 Task: Discover hiking trails in the Appalachian Mountains between Asheville, North Carolina, and Gatlinburg, Tennessee.
Action: Mouse moved to (294, 69)
Screenshot: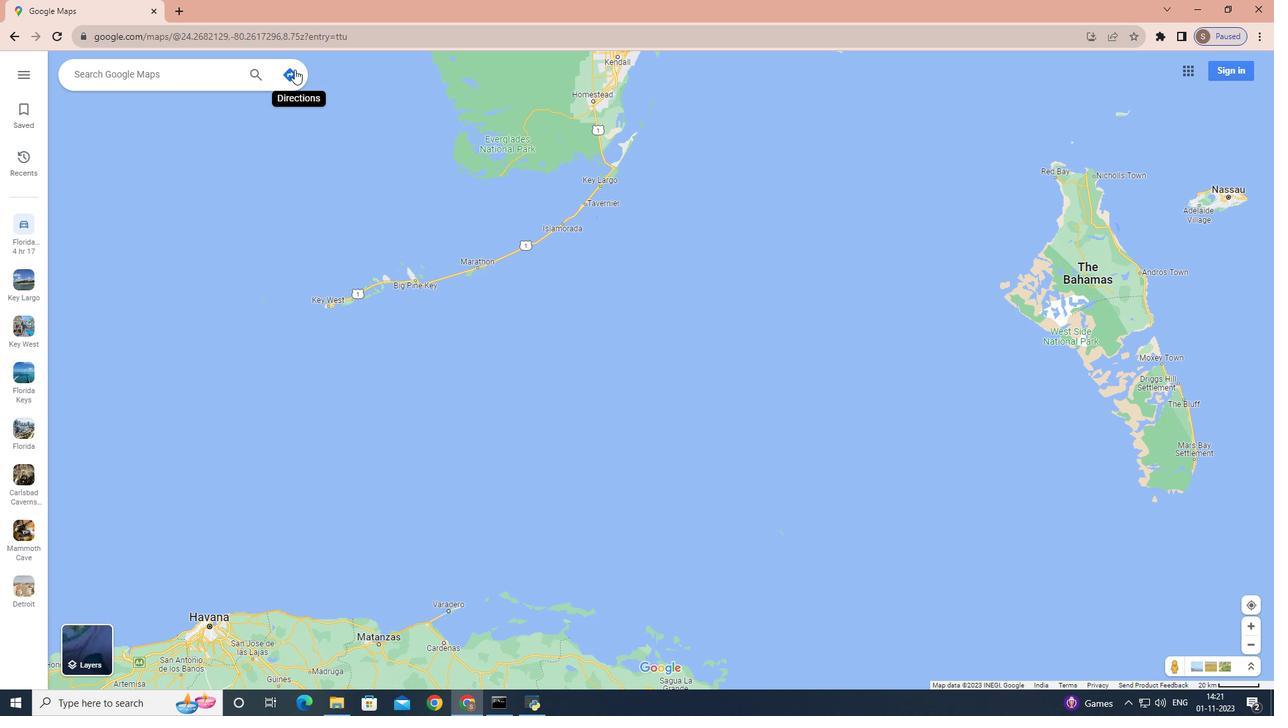 
Action: Mouse pressed left at (294, 69)
Screenshot: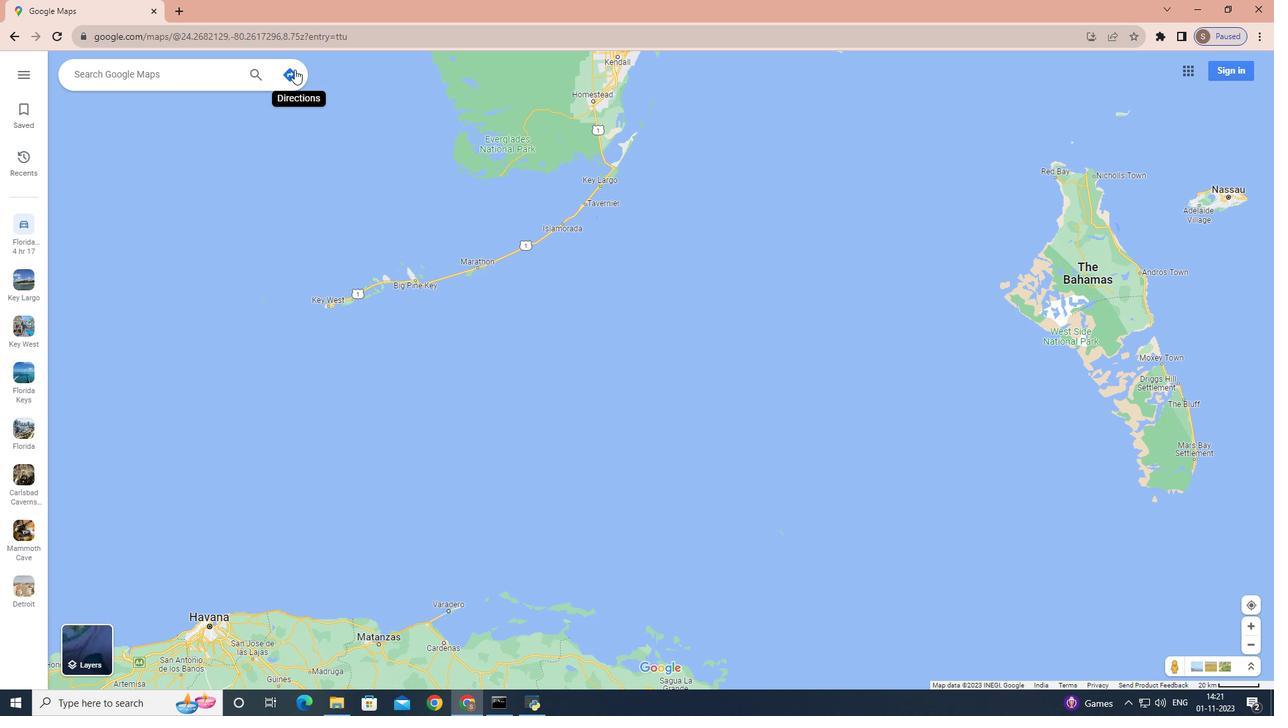 
Action: Mouse moved to (216, 107)
Screenshot: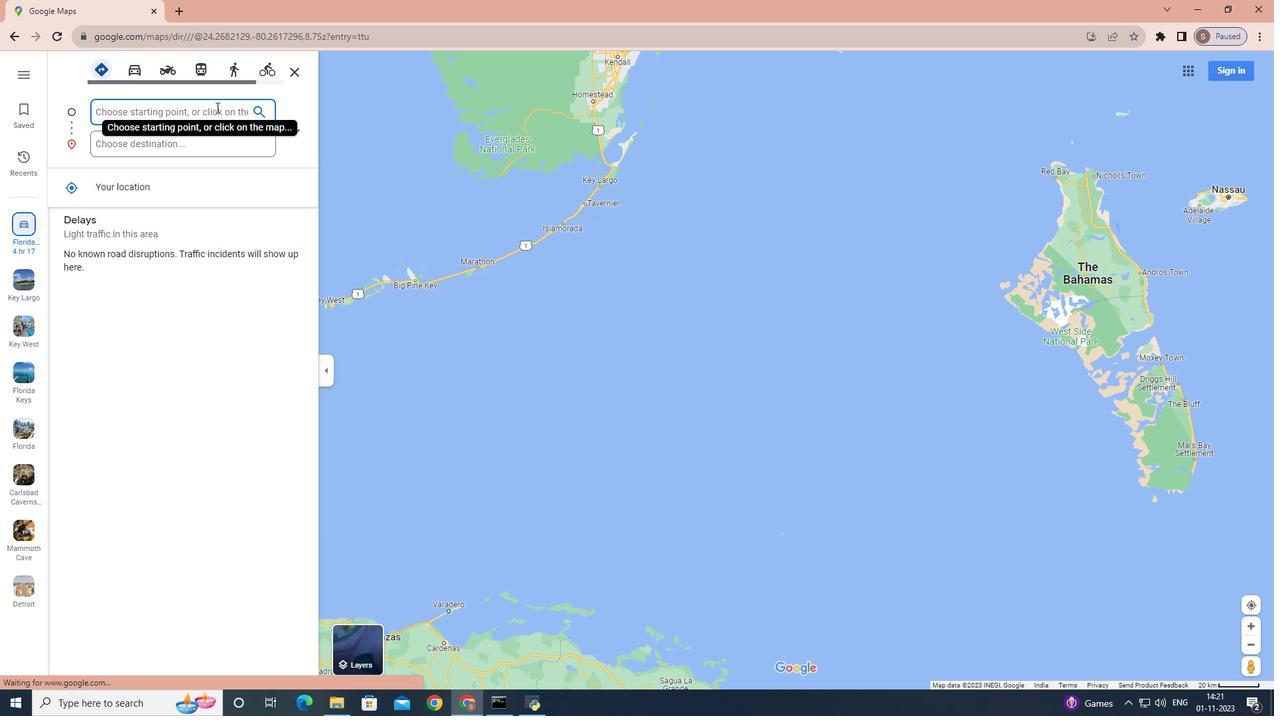 
Action: Key pressed <Key.shift>Asheville,<Key.space><Key.shift>North<Key.space><Key.shift>Carolina
Screenshot: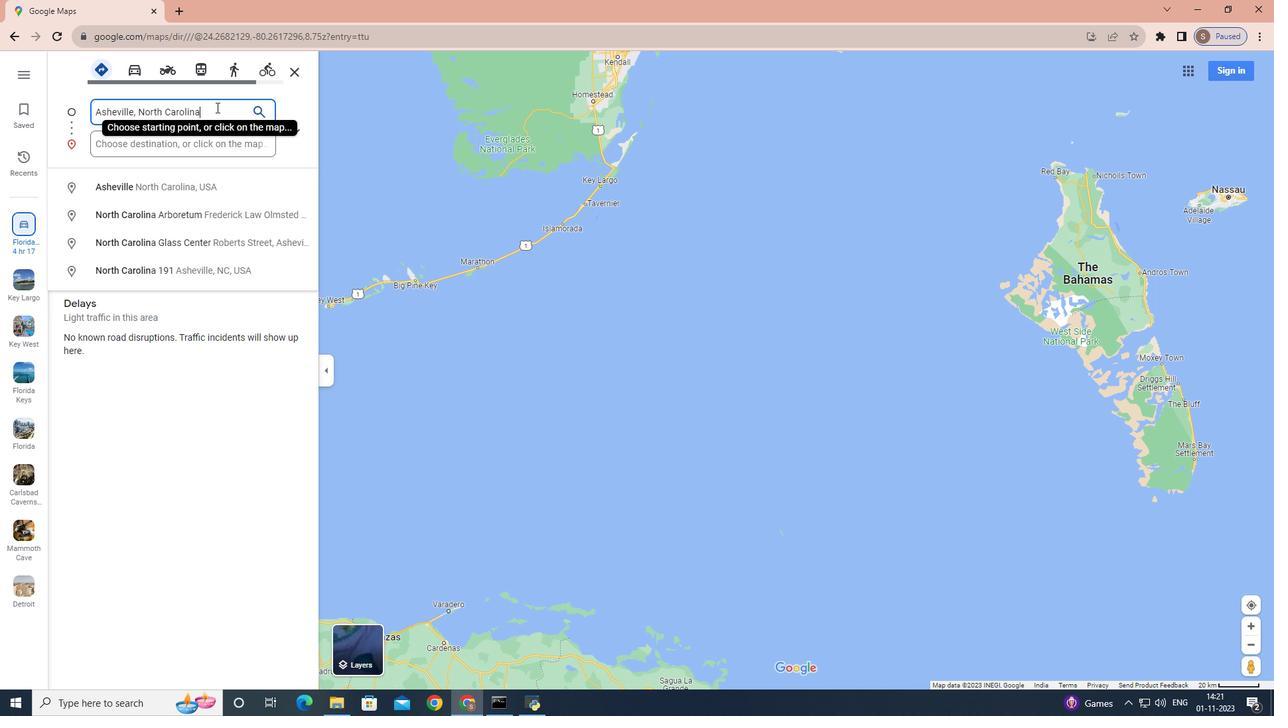 
Action: Mouse moved to (183, 146)
Screenshot: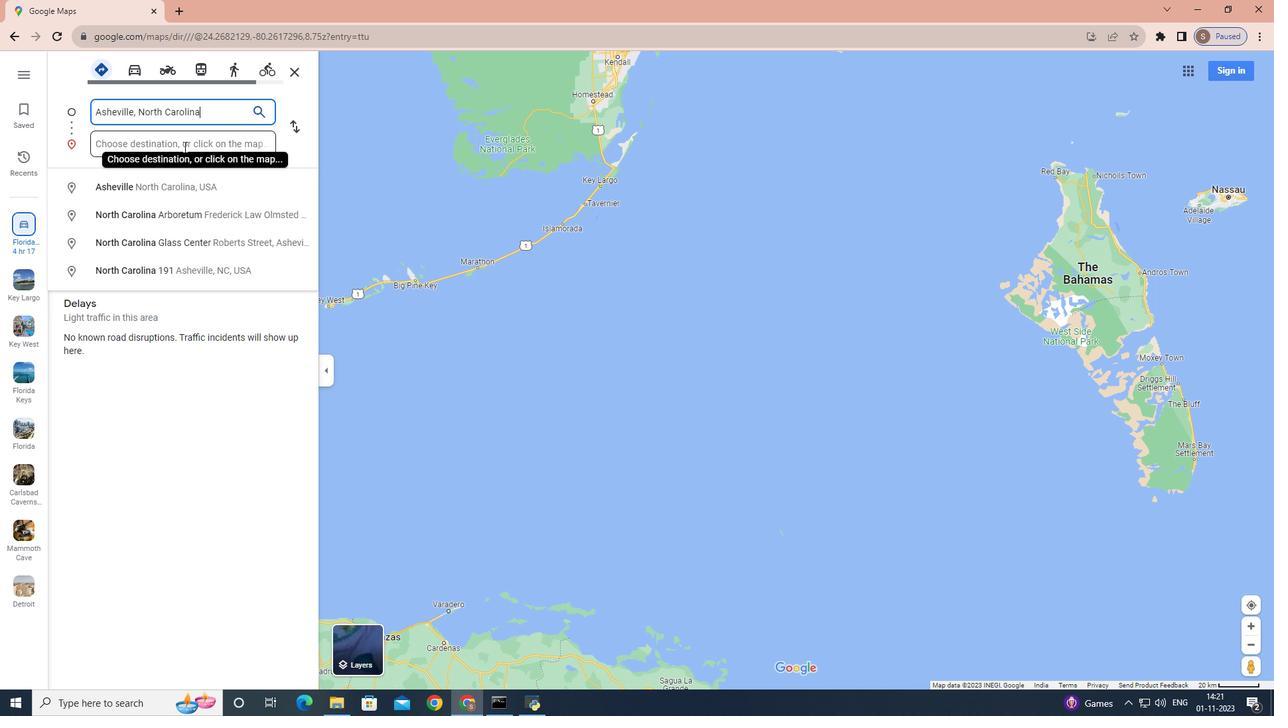 
Action: Mouse pressed left at (183, 146)
Screenshot: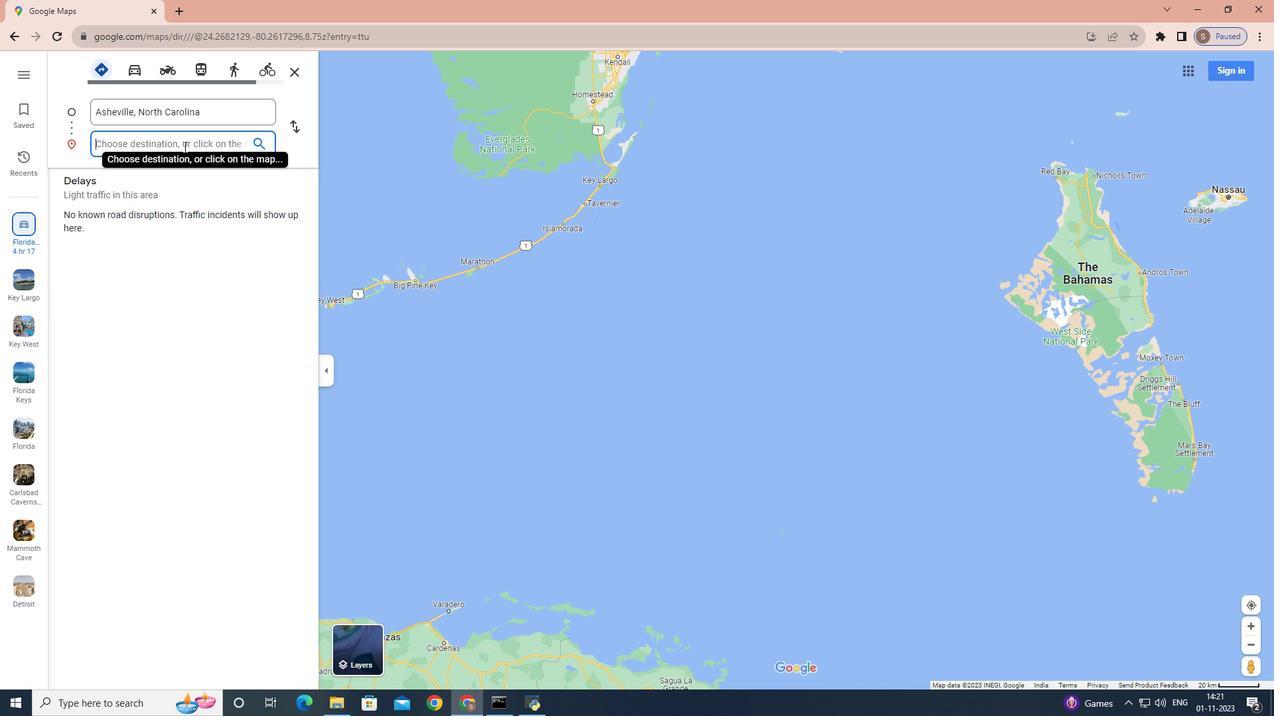 
Action: Key pressed <Key.shift><Key.shift><Key.shift><Key.shift><Key.shift><Key.shift><Key.shift><Key.shift><Key.shift><Key.shift><Key.shift><Key.shift><Key.shift><Key.shift><Key.shift><Key.shift><Key.shift><Key.shift><Key.shift><Key.shift><Key.shift><Key.shift><Key.shift>Gatlinburg,<Key.space><Key.shift>Tennessee<Key.enter>
Screenshot: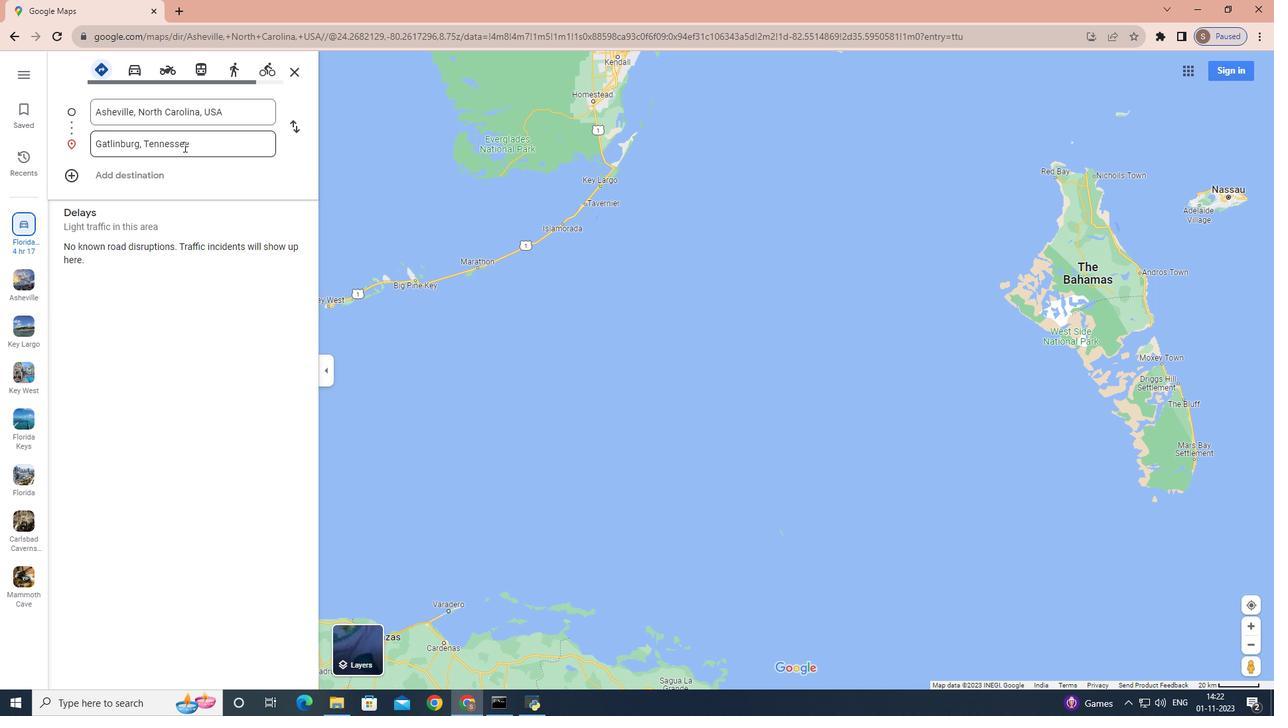 
Action: Mouse moved to (151, 172)
Screenshot: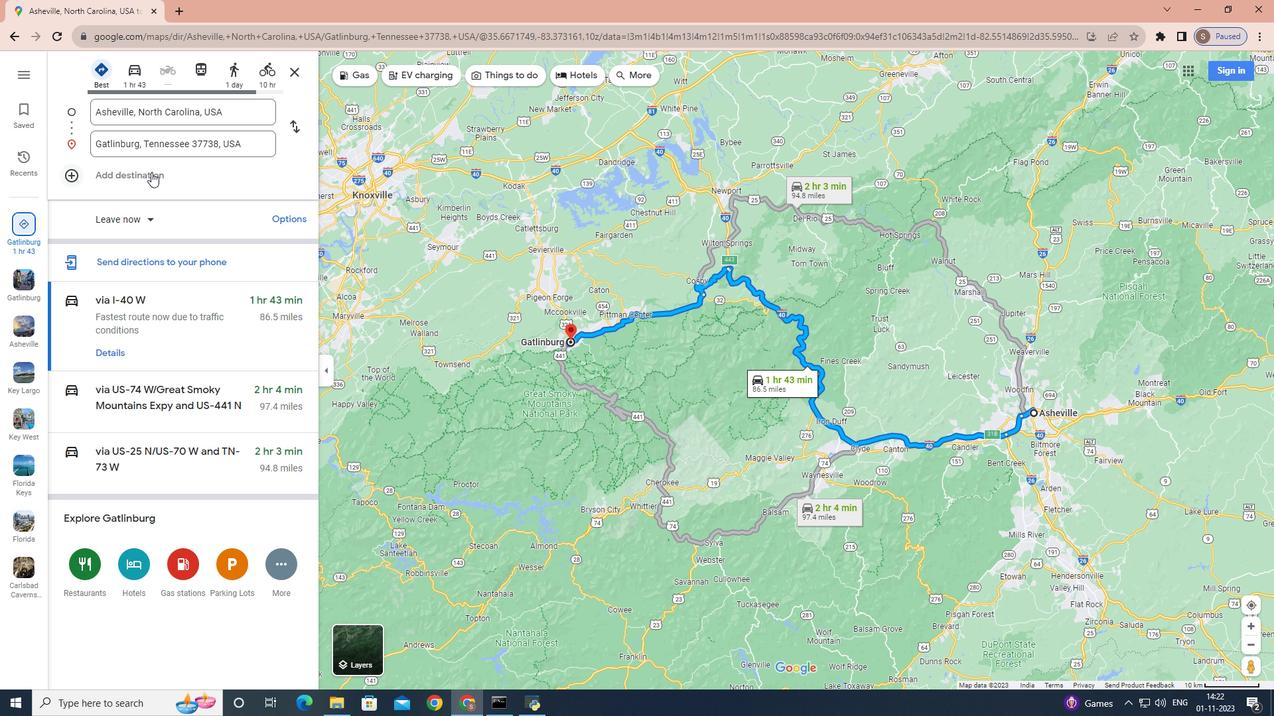 
Action: Mouse pressed left at (151, 172)
Screenshot: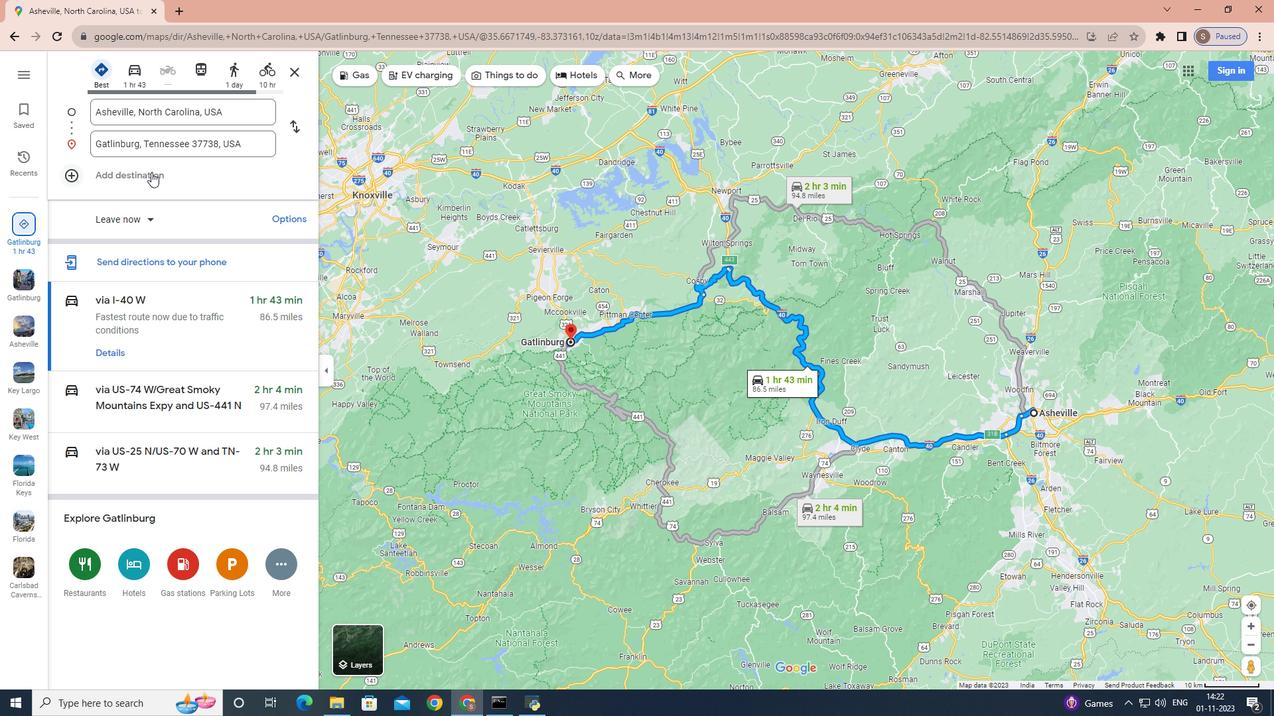 
Action: Mouse moved to (149, 177)
Screenshot: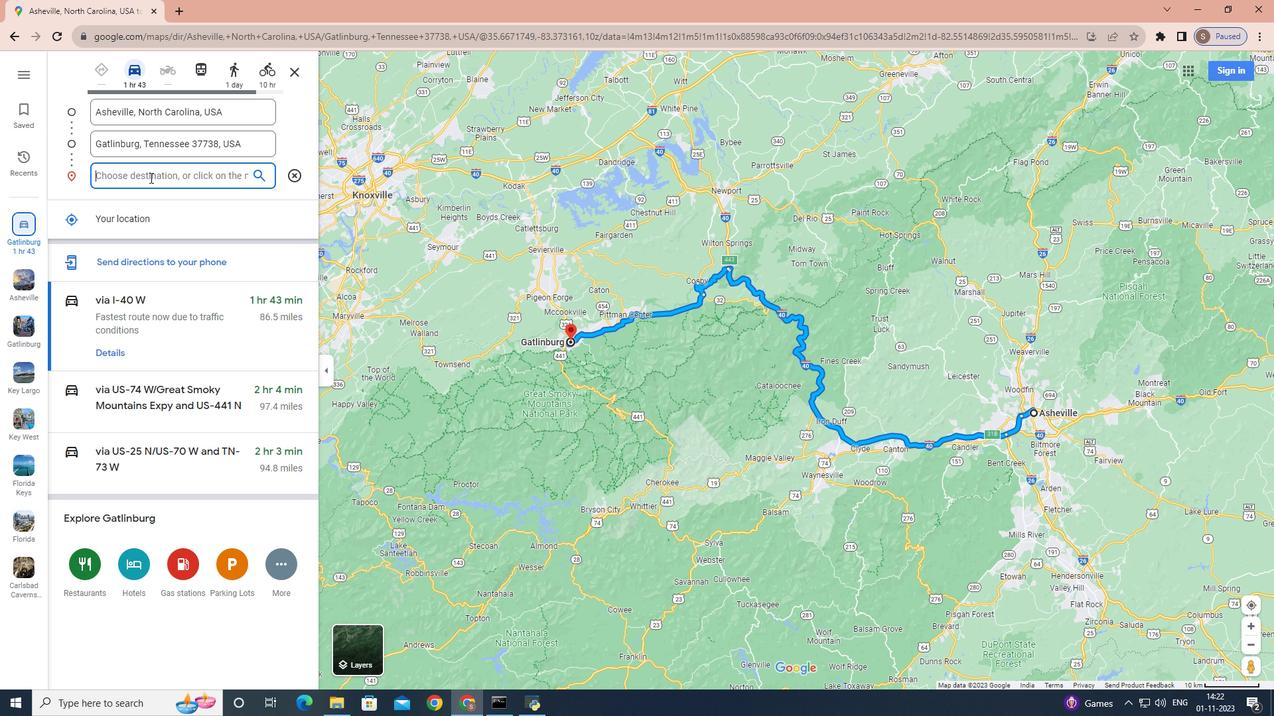 
Action: Key pressed <Key.shift><Key.shift><Key.shift><Key.shift><Key.shift><Key.shift><Key.shift><Key.shift><Key.shift><Key.shift><Key.shift><Key.shift><Key.shift><Key.shift><Key.shift><Key.shift><Key.shift><Key.shift><Key.shift><Key.shift><Key.shift><Key.shift><Key.shift><Key.shift><Key.shift><Key.shift><Key.shift><Key.shift><Key.shift><Key.shift><Key.shift><Key.shift><Key.shift><Key.shift><Key.shift><Key.shift><Key.shift><Key.shift><Key.shift><Key.shift><Key.shift><Key.shift><Key.shift><Key.shift><Key.shift><Key.shift><Key.shift><Key.shift><Key.shift><Key.shift><Key.shift><Key.shift><Key.shift><Key.shift><Key.shift><Key.shift><Key.shift><Key.shift><Key.shift><Key.shift><Key.shift><Key.shift><Key.shift><Key.shift><Key.shift><Key.shift><Key.shift><Key.shift><Key.shift><Key.shift><Key.shift><Key.shift><Key.shift><Key.shift><Key.shift><Key.shift><Key.shift><Key.shift><Key.shift><Key.shift><Key.shift><Key.shift><Key.shift><Key.shift><Key.shift><Key.shift><Key.shift><Key.shift><Key.shift><Key.shift><Key.shift><Key.shift><Key.shift><Key.shift><Key.shift><Key.shift><Key.shift><Key.shift><Key.shift><Key.shift><Key.shift><Key.shift><Key.shift><Key.shift><Key.shift><Key.shift><Key.shift><Key.shift><Key.shift><Key.shift><Key.shift><Key.shift><Key.shift><Key.shift><Key.shift><Key.shift><Key.shift><Key.shift><Key.shift><Key.shift><Key.shift><Key.shift>Appalachian<Key.space><Key.shift>Mountains
Screenshot: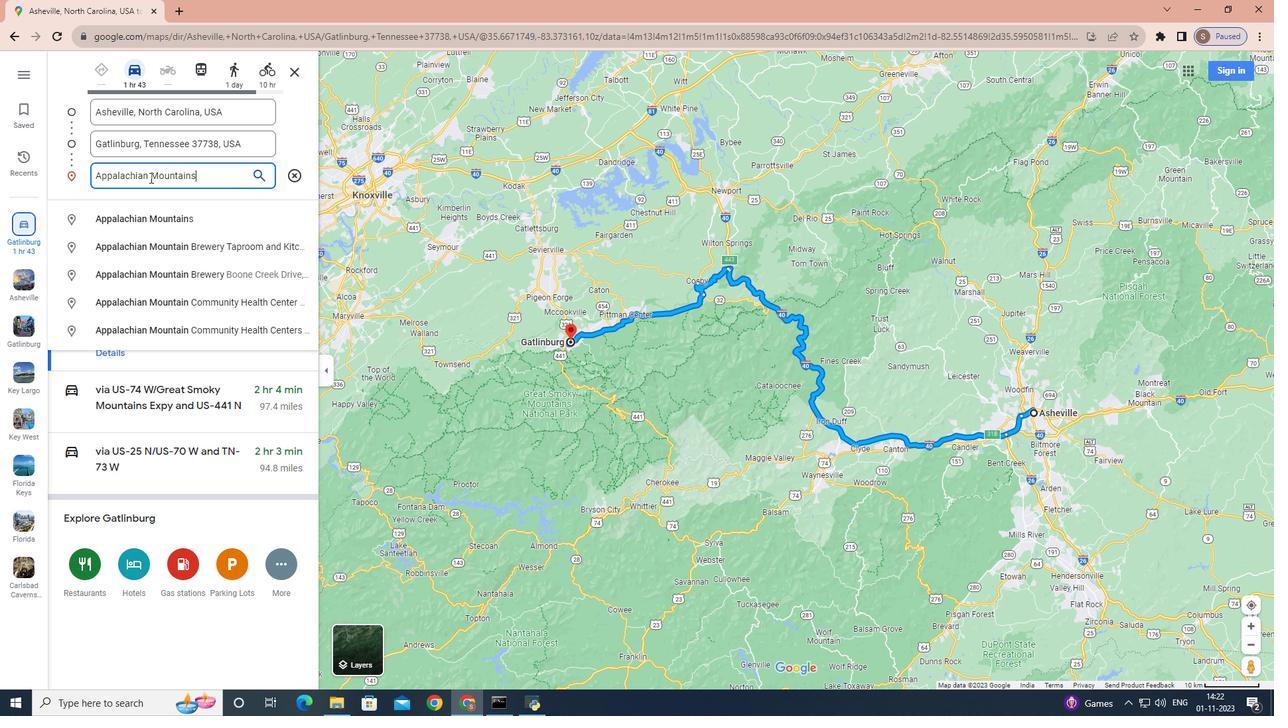 
Action: Mouse moved to (254, 179)
Screenshot: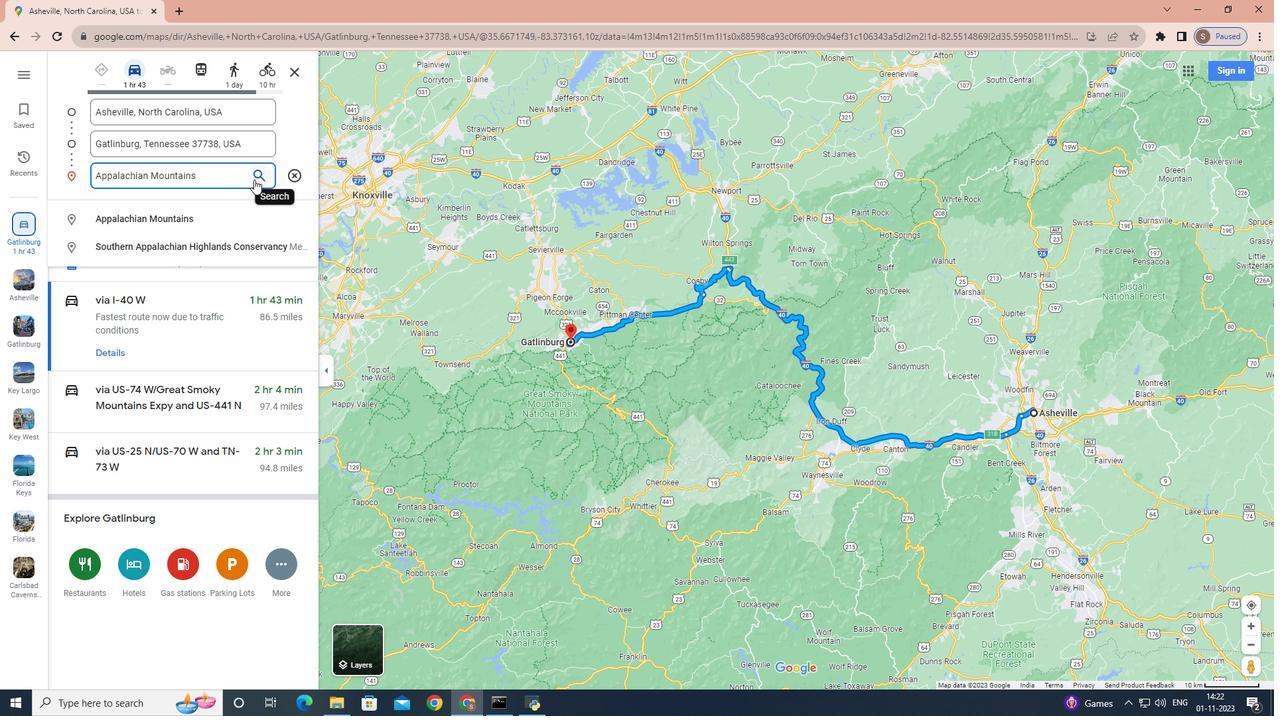 
Action: Mouse pressed left at (254, 179)
Screenshot: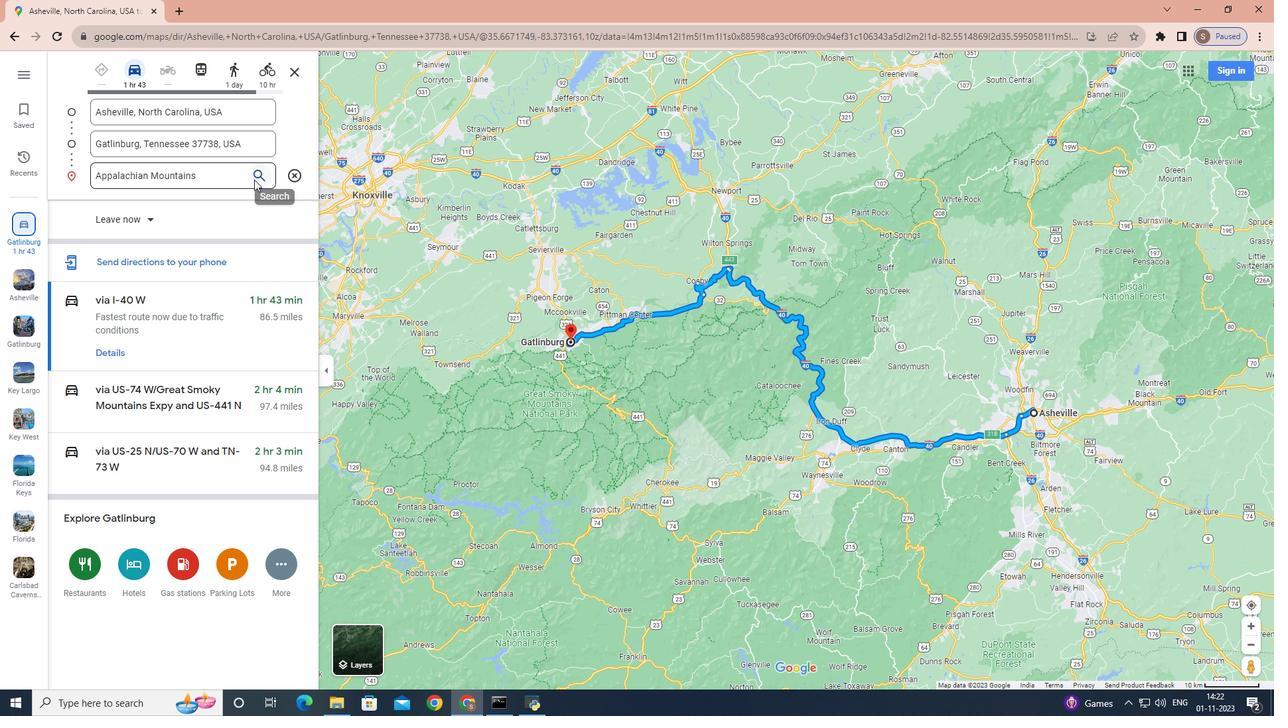 
Action: Mouse moved to (563, 75)
Screenshot: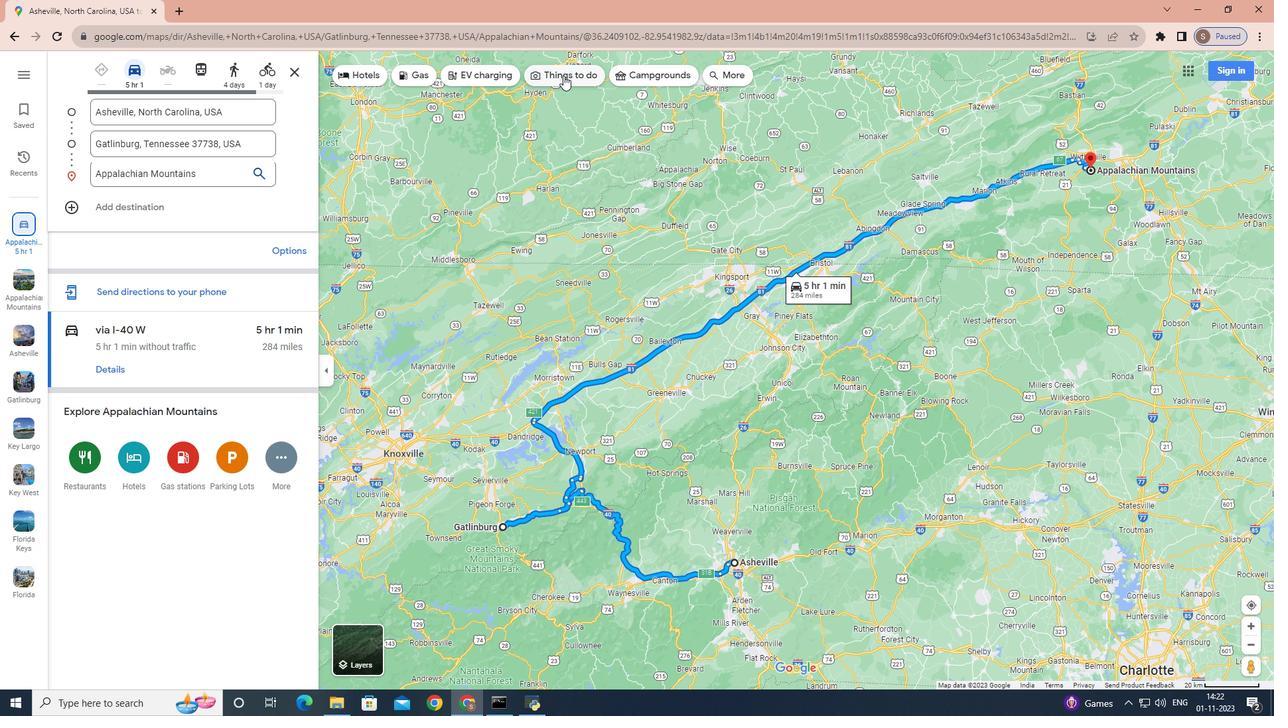 
Action: Mouse pressed left at (563, 75)
Screenshot: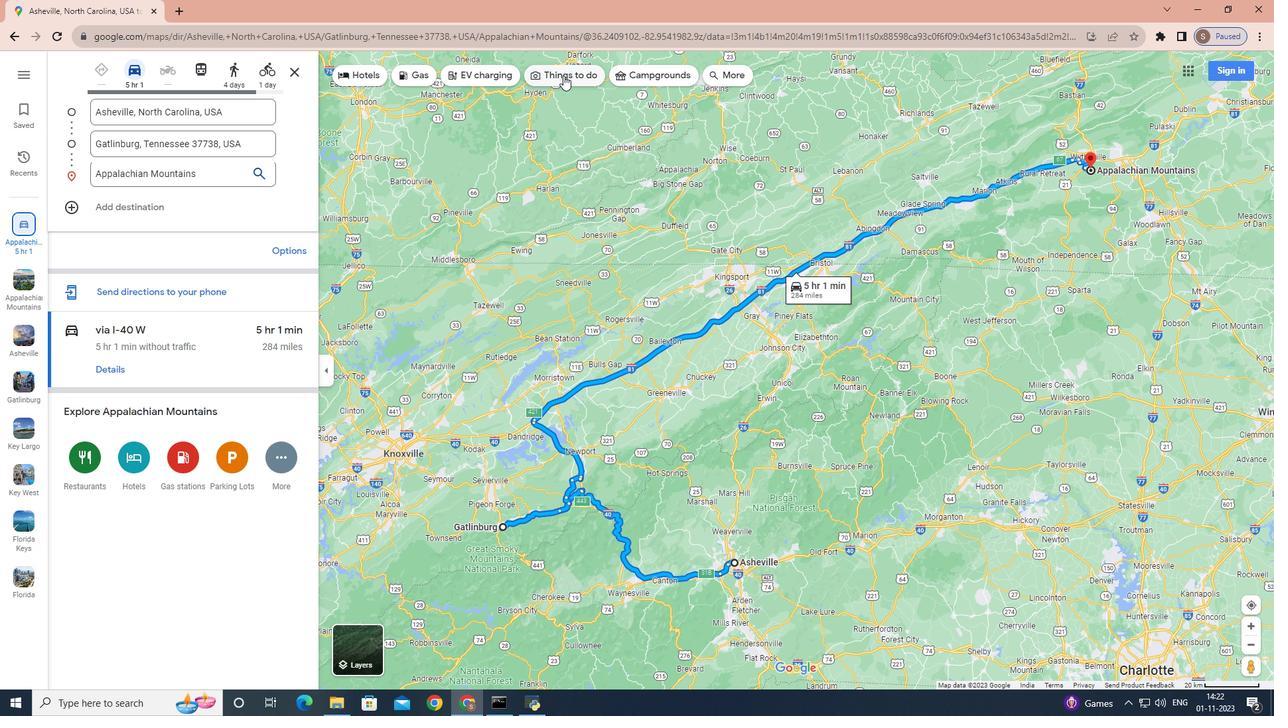 
Action: Mouse moved to (222, 75)
Screenshot: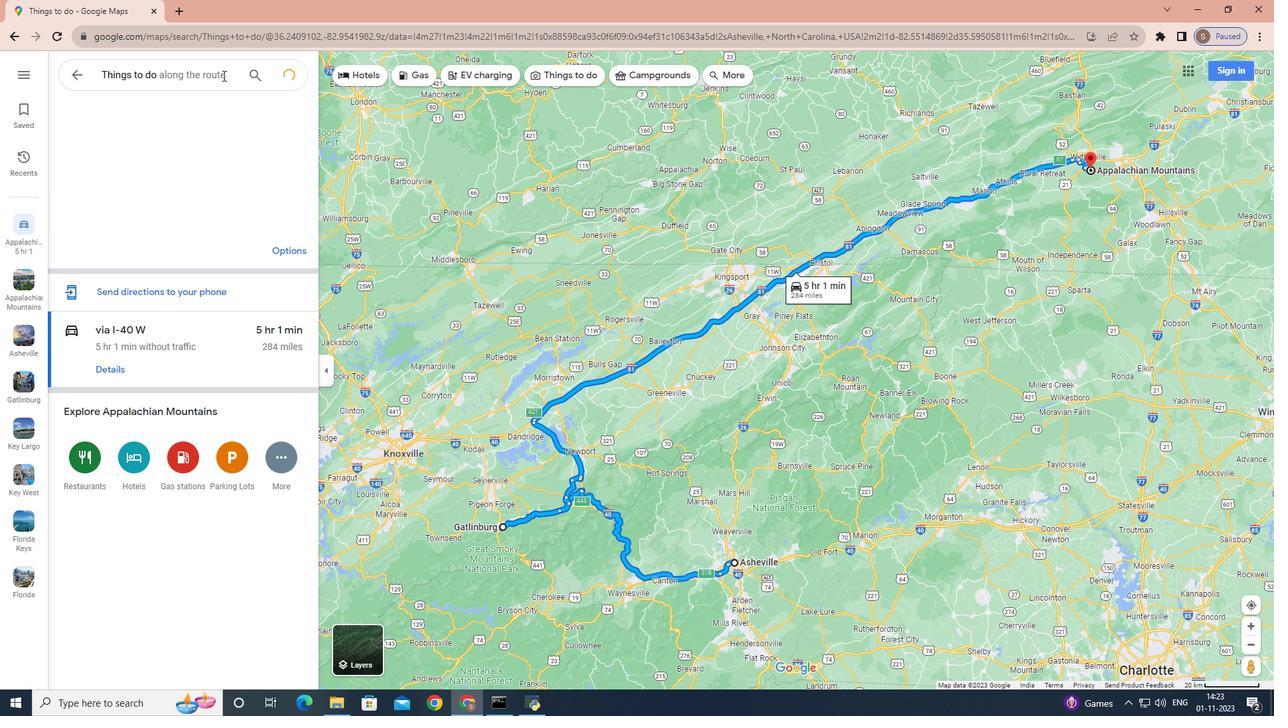 
Action: Mouse pressed left at (222, 75)
Screenshot: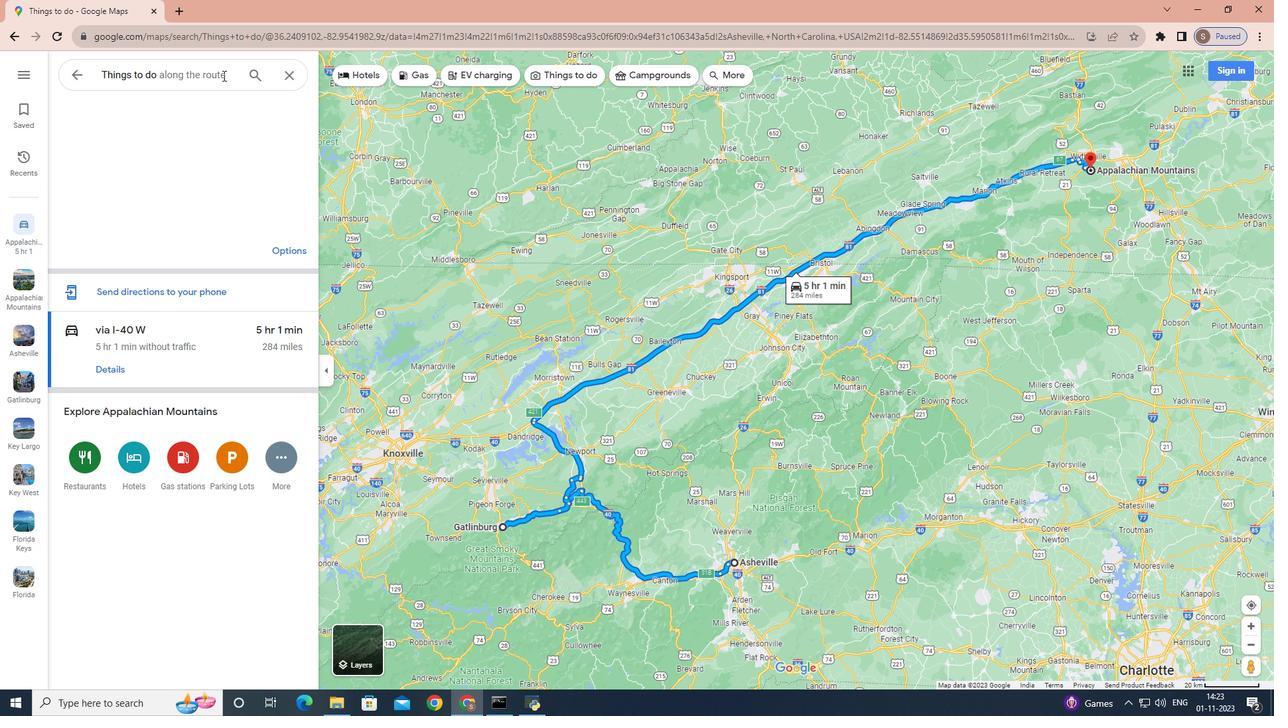 
Action: Mouse moved to (222, 75)
Screenshot: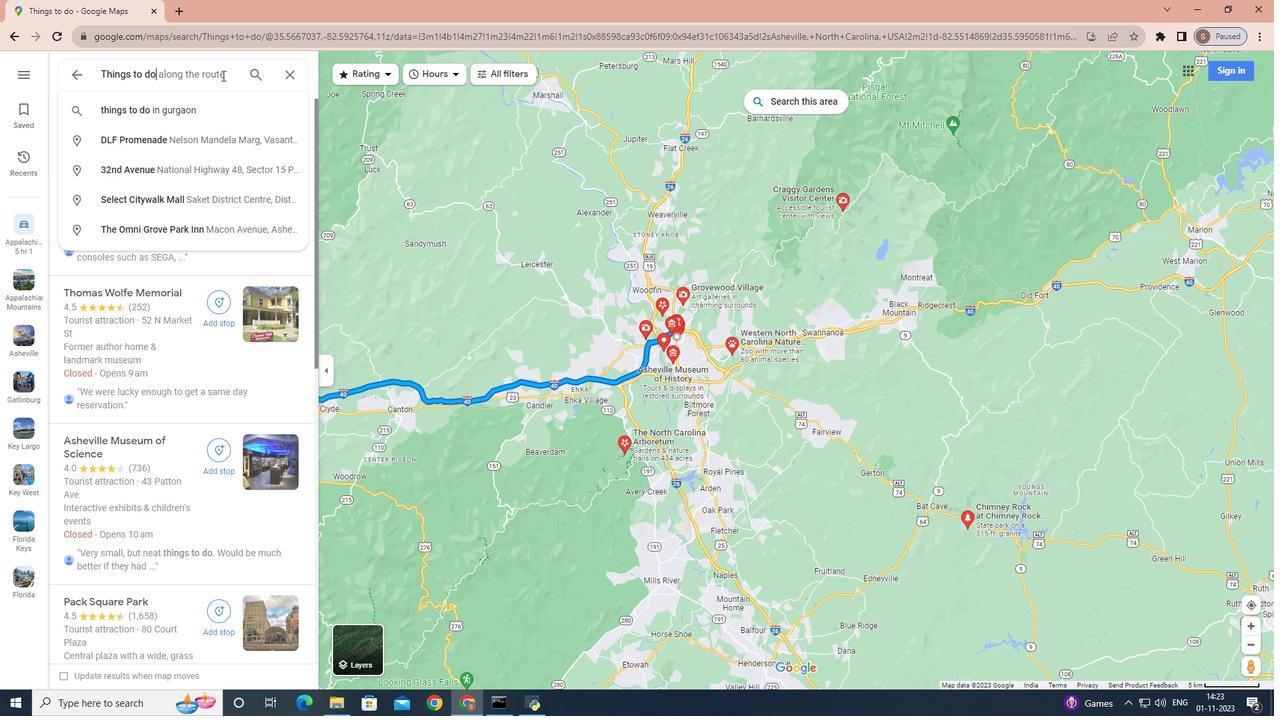
Action: Key pressed <Key.space>hiking<Key.space>trails<Key.enter>
Screenshot: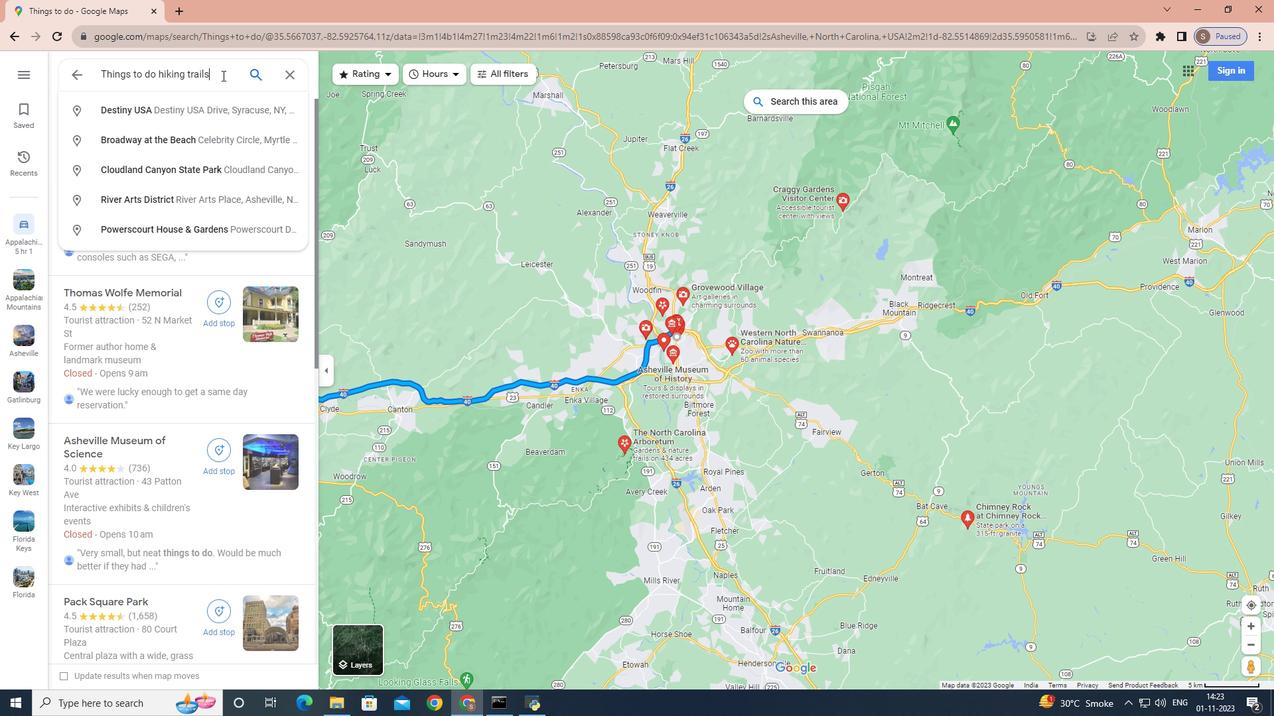 
Action: Mouse moved to (219, 88)
Screenshot: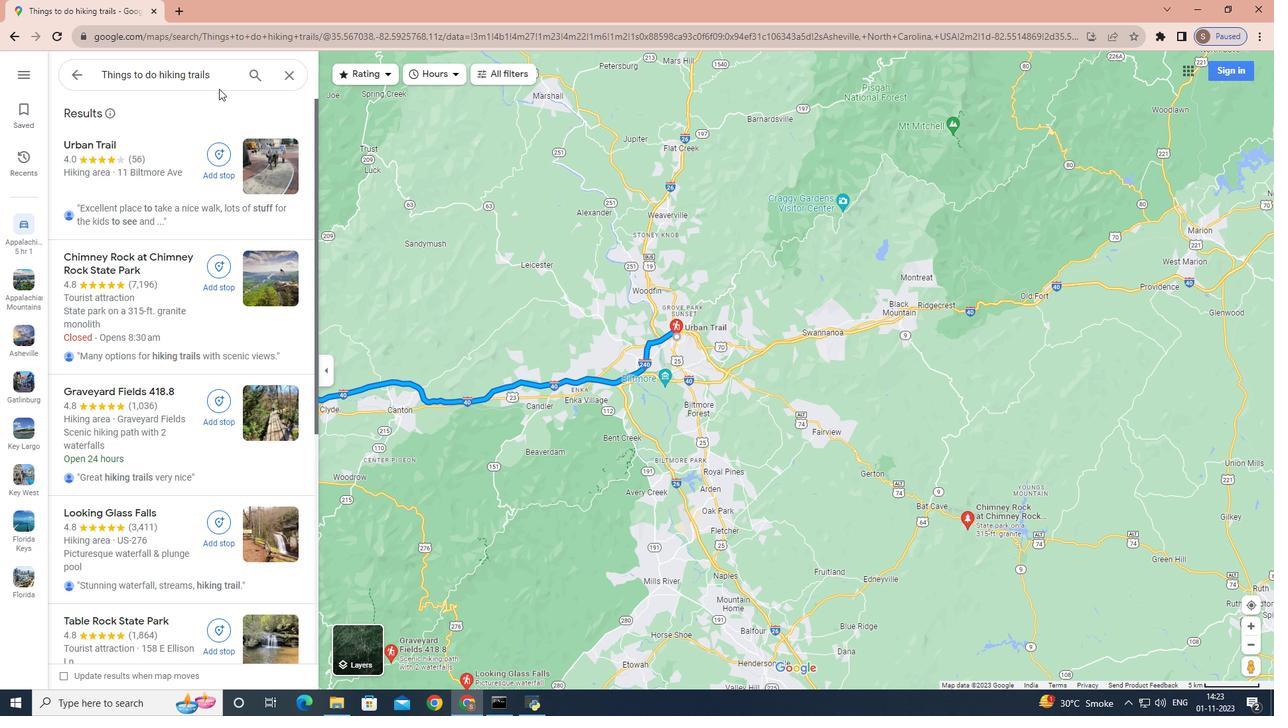 
